 Task: Add a dependency to the task Implement a feature for users to share content with friends , the existing task  Add support for virtual reality (VR) and augmented reality (AR) in the project UniTech.
Action: Mouse moved to (766, 572)
Screenshot: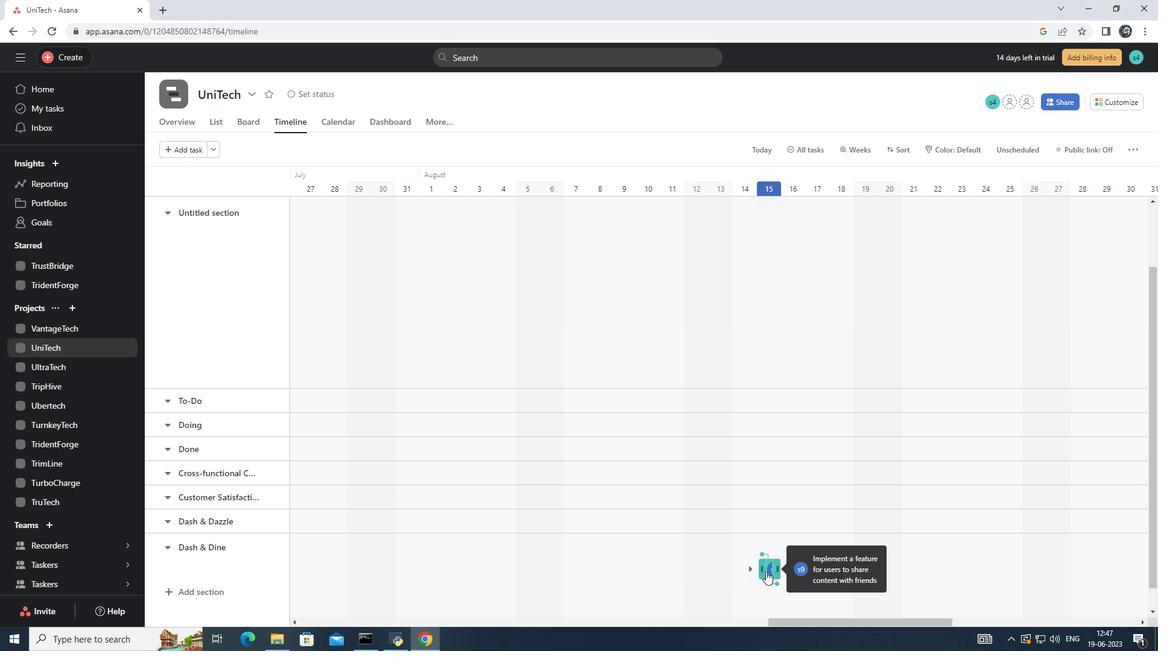 
Action: Mouse pressed left at (766, 572)
Screenshot: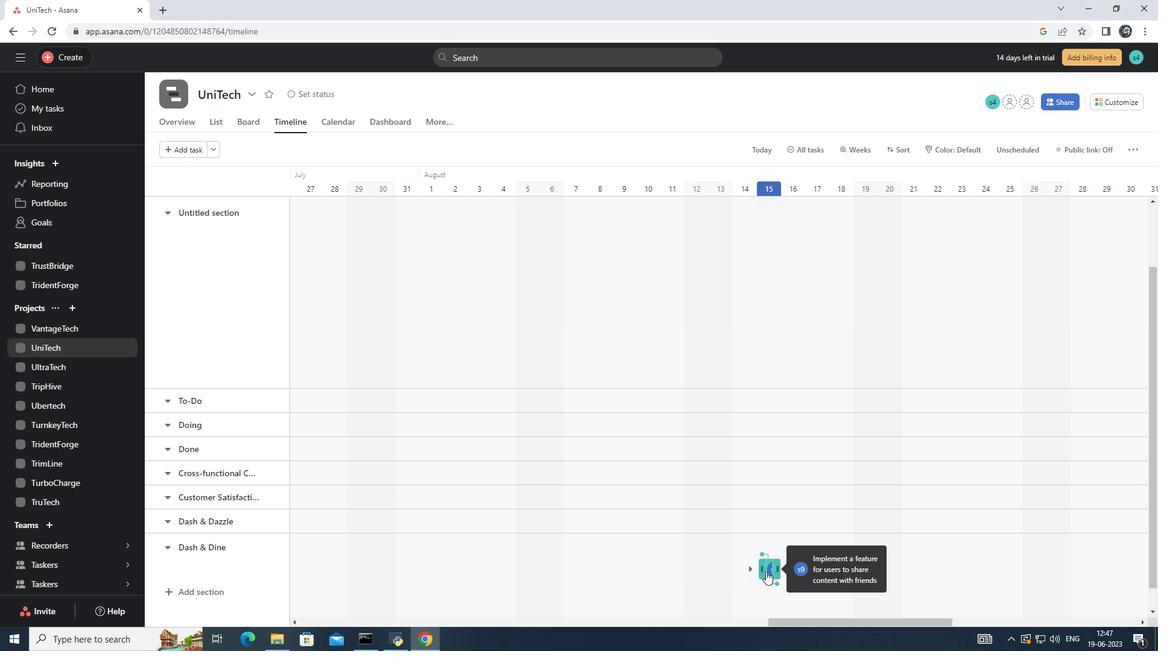 
Action: Mouse moved to (870, 326)
Screenshot: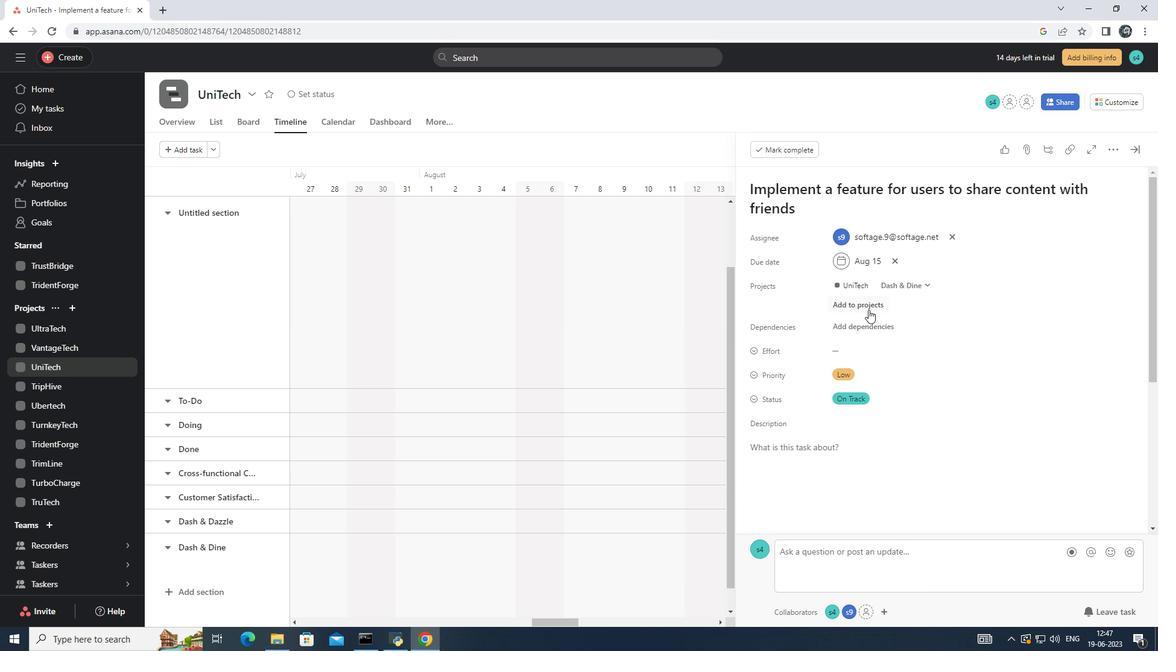 
Action: Mouse pressed left at (870, 326)
Screenshot: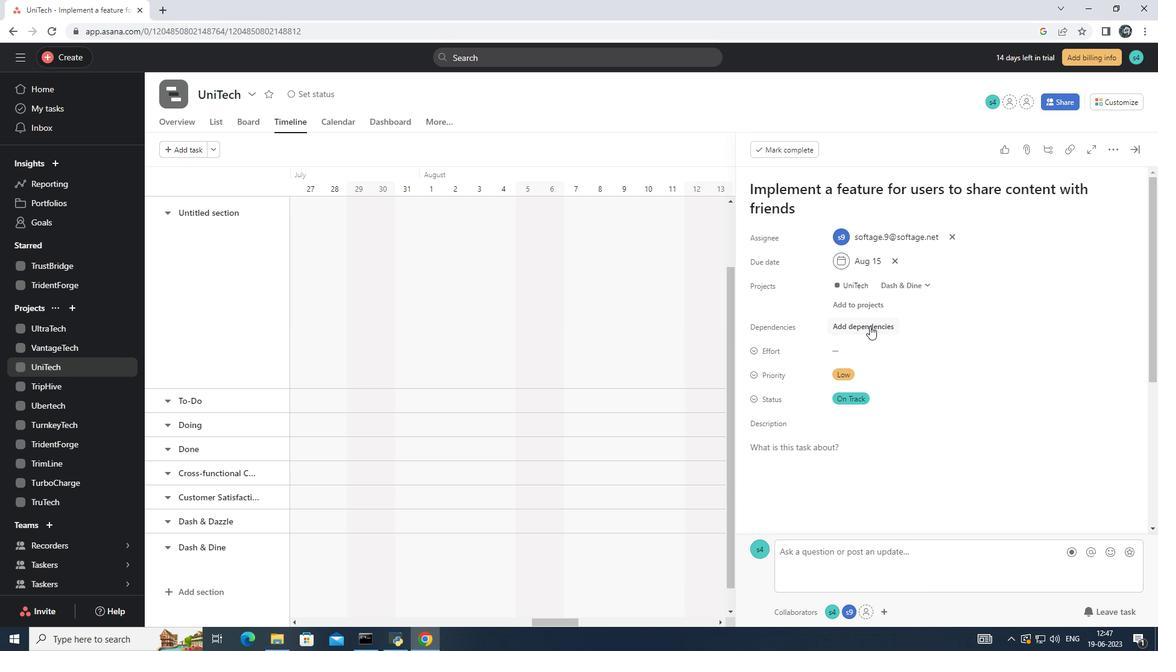 
Action: Mouse moved to (993, 374)
Screenshot: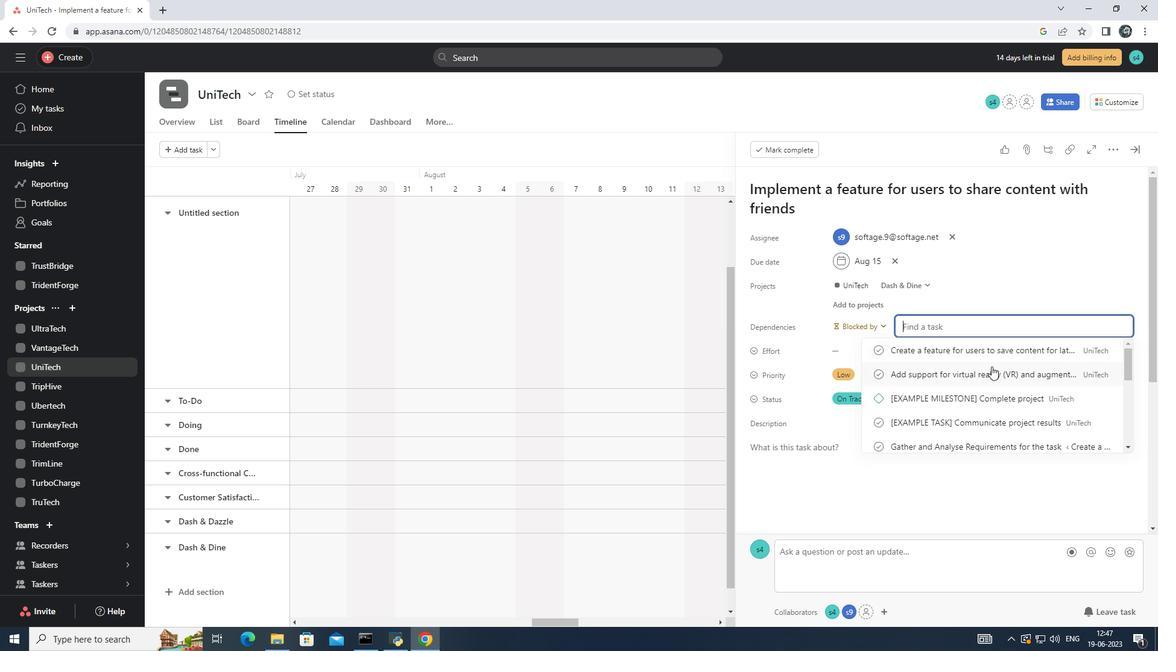 
Action: Mouse pressed left at (993, 374)
Screenshot: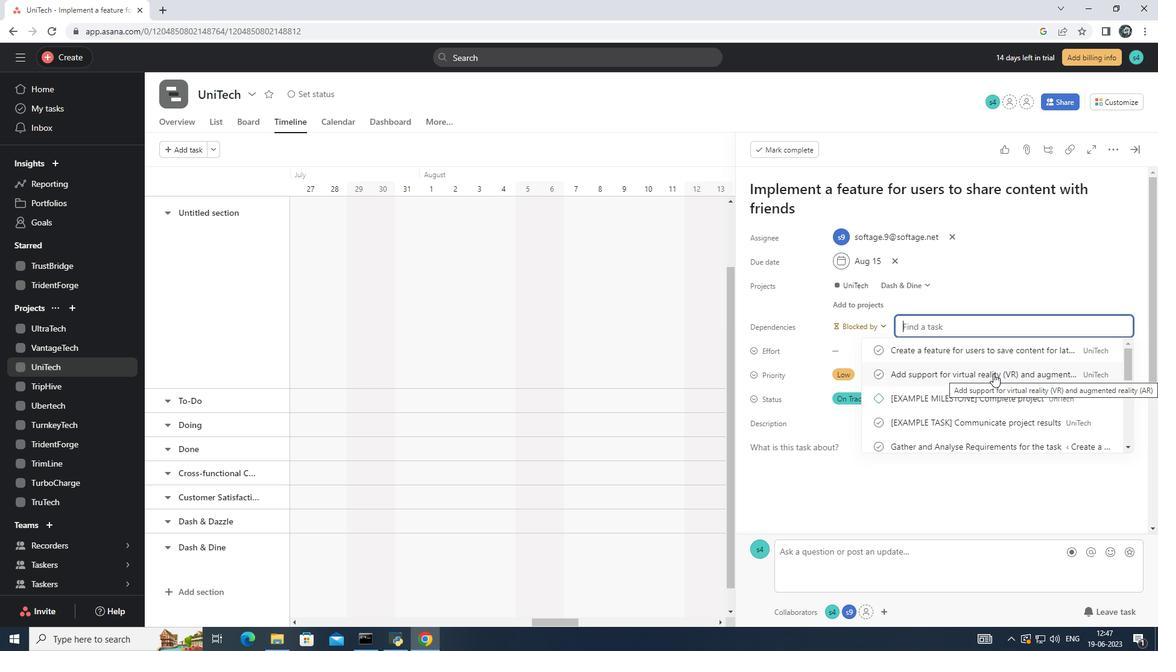 
